 Task: Create a rule from the Routing list, Task moved to a section -> Set Priority in the project TransformWorks , set the section as To-Do and set the priority of the task as  High.
Action: Mouse moved to (54, 463)
Screenshot: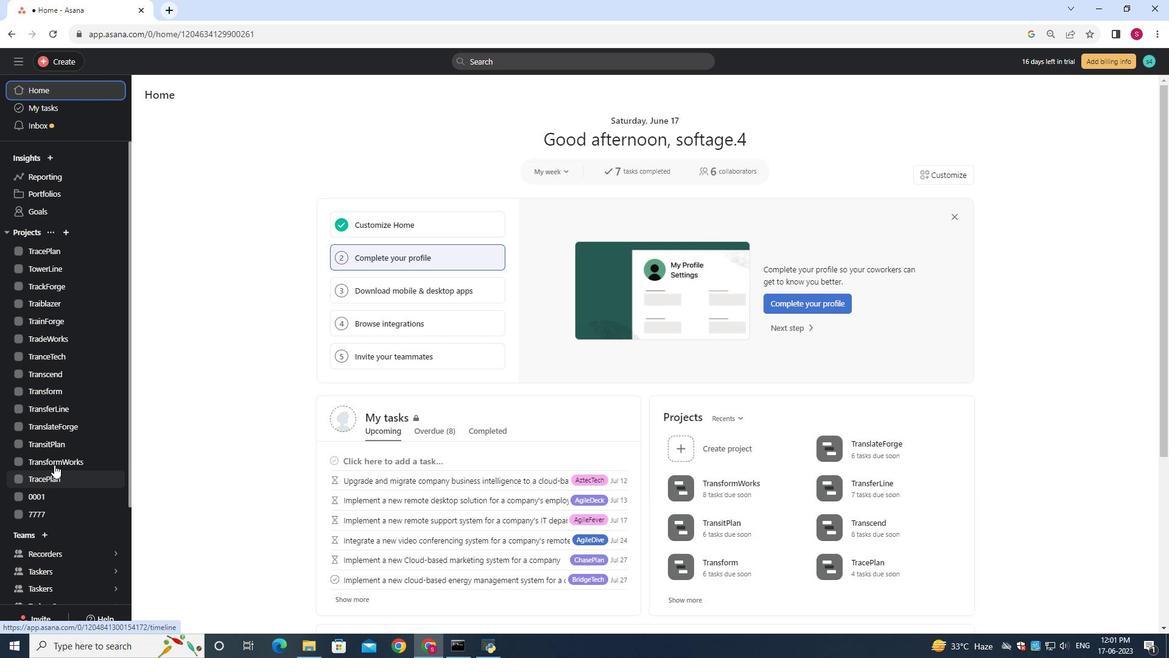 
Action: Mouse pressed left at (54, 463)
Screenshot: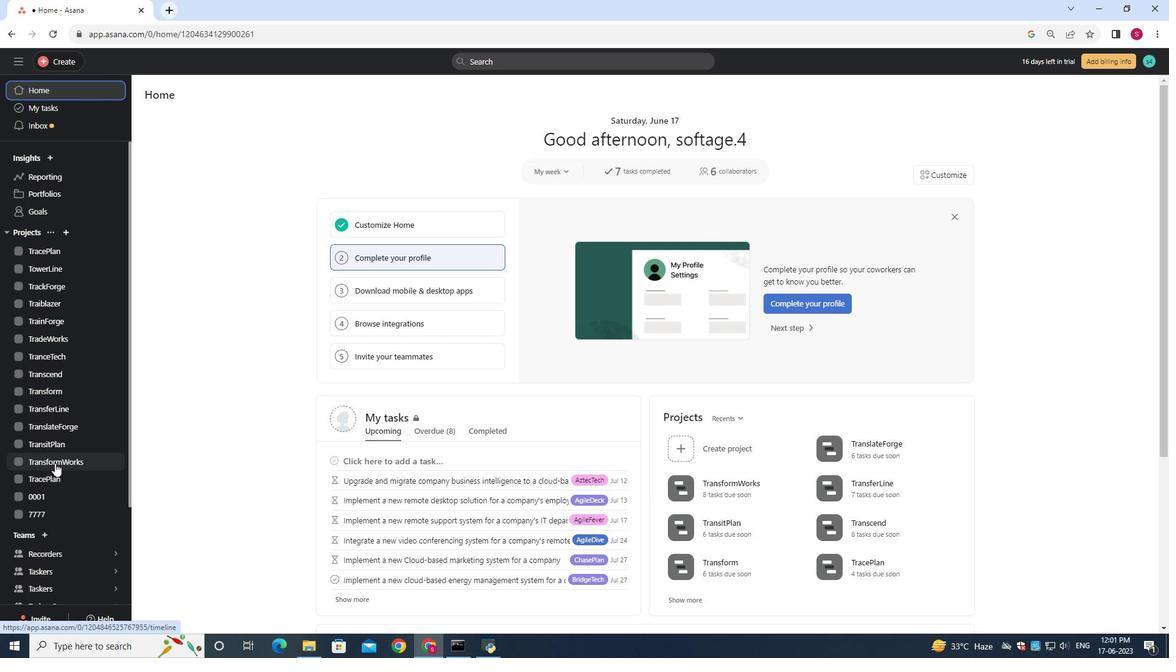 
Action: Mouse moved to (1134, 94)
Screenshot: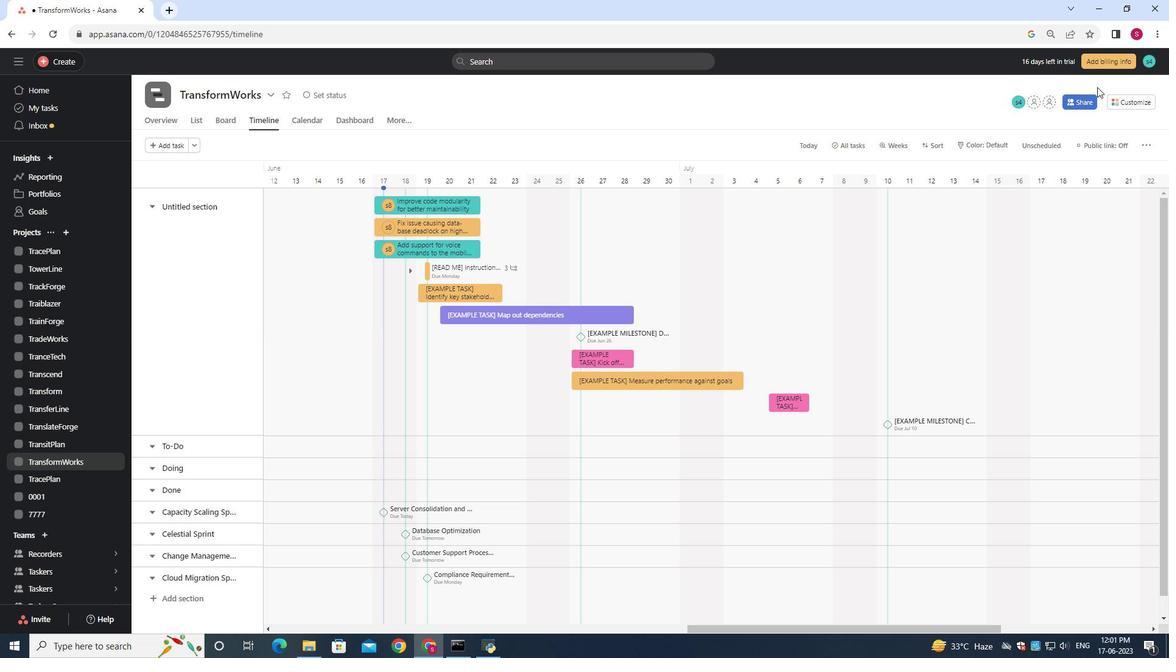 
Action: Mouse pressed left at (1134, 94)
Screenshot: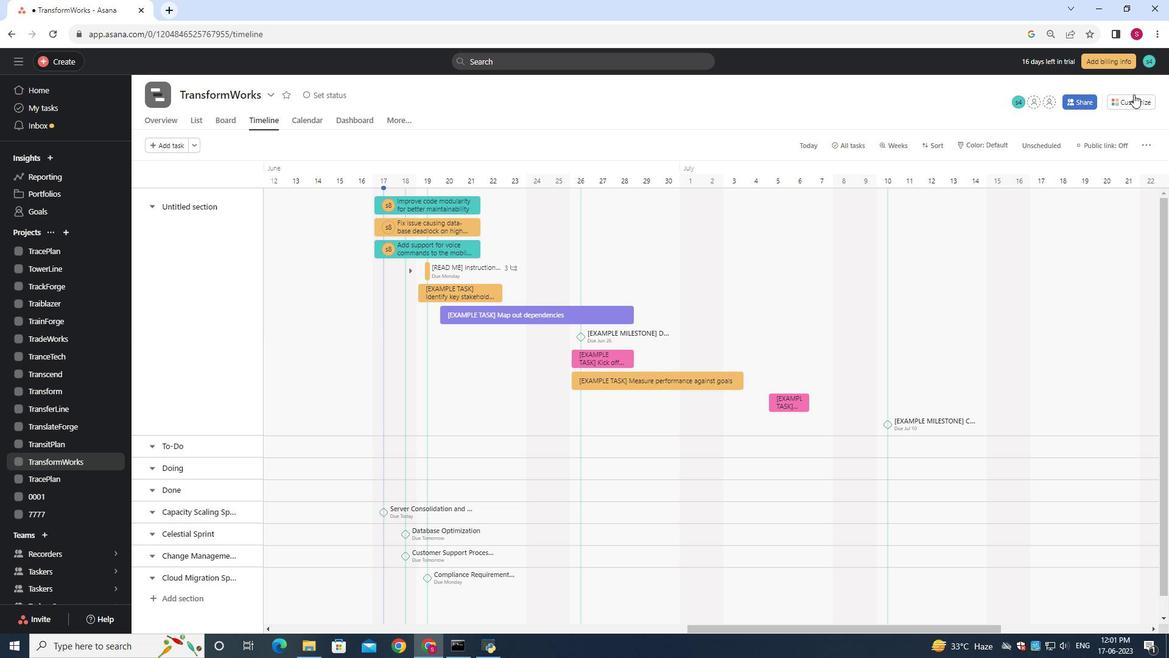 
Action: Mouse moved to (943, 262)
Screenshot: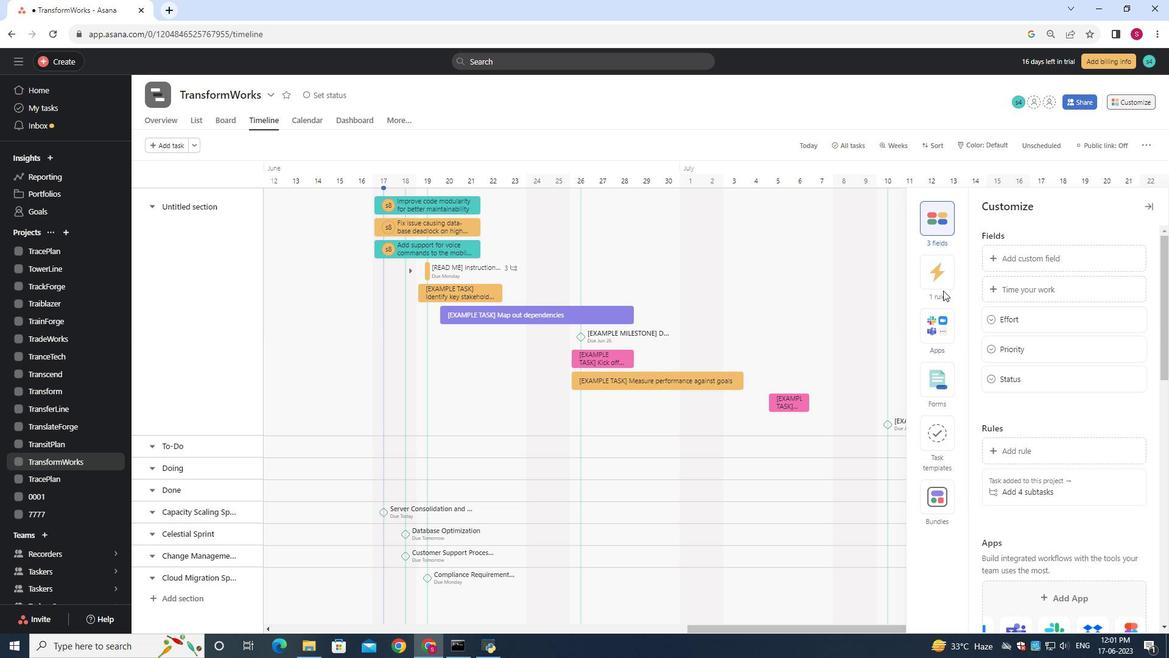 
Action: Mouse pressed left at (943, 262)
Screenshot: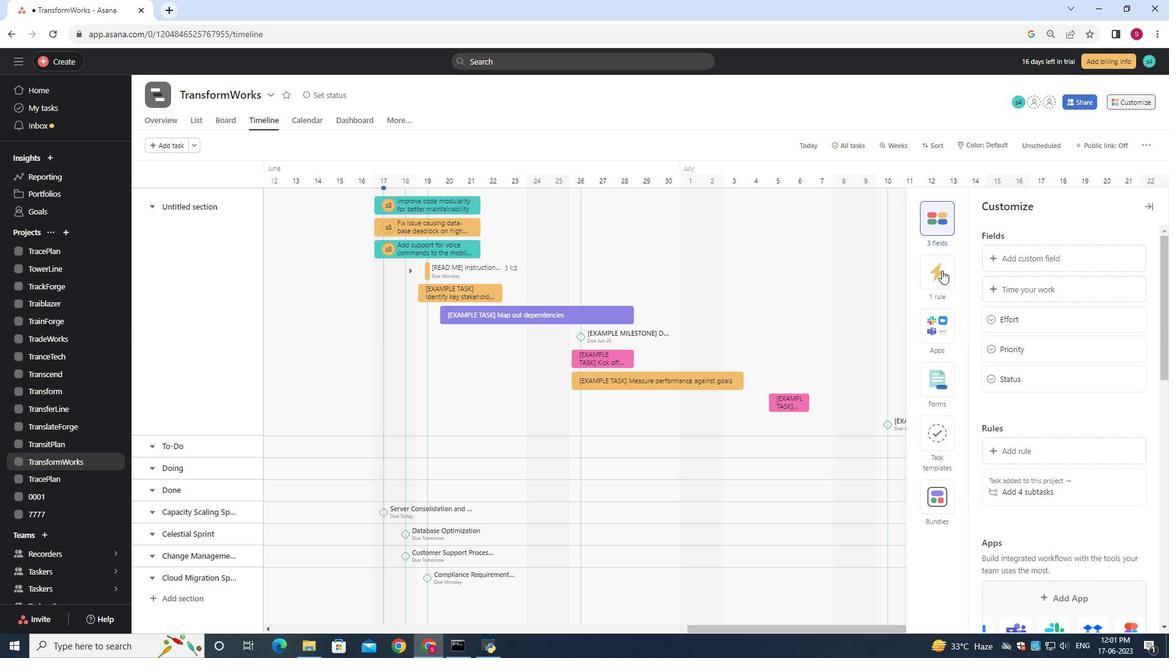
Action: Mouse moved to (1015, 261)
Screenshot: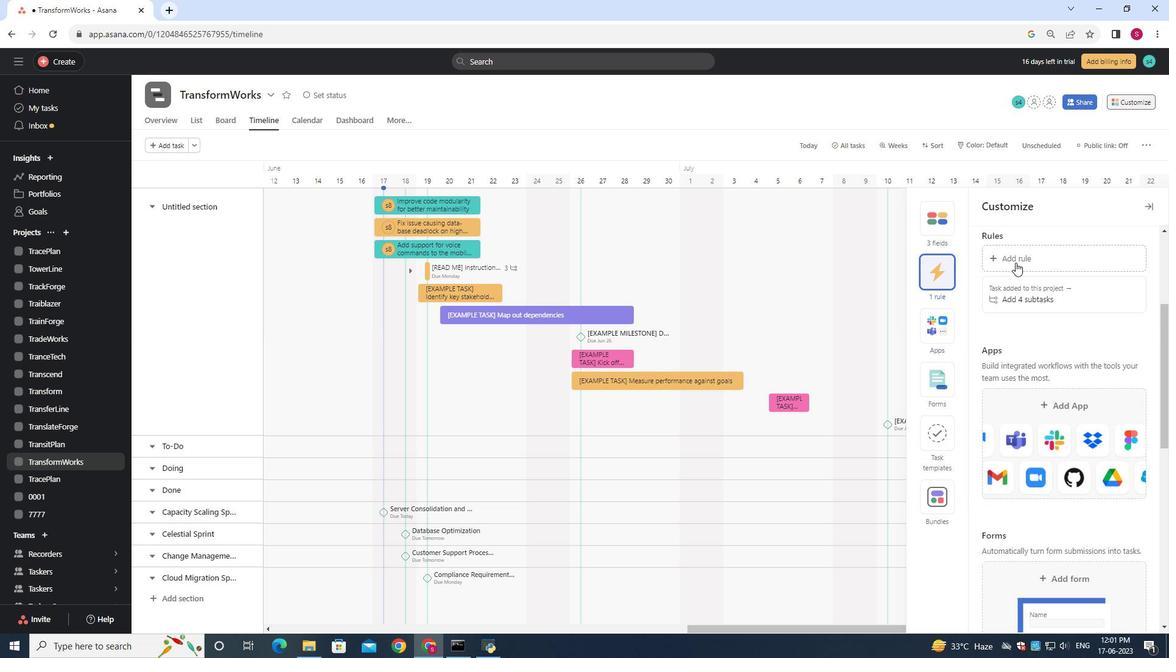 
Action: Mouse pressed left at (1015, 261)
Screenshot: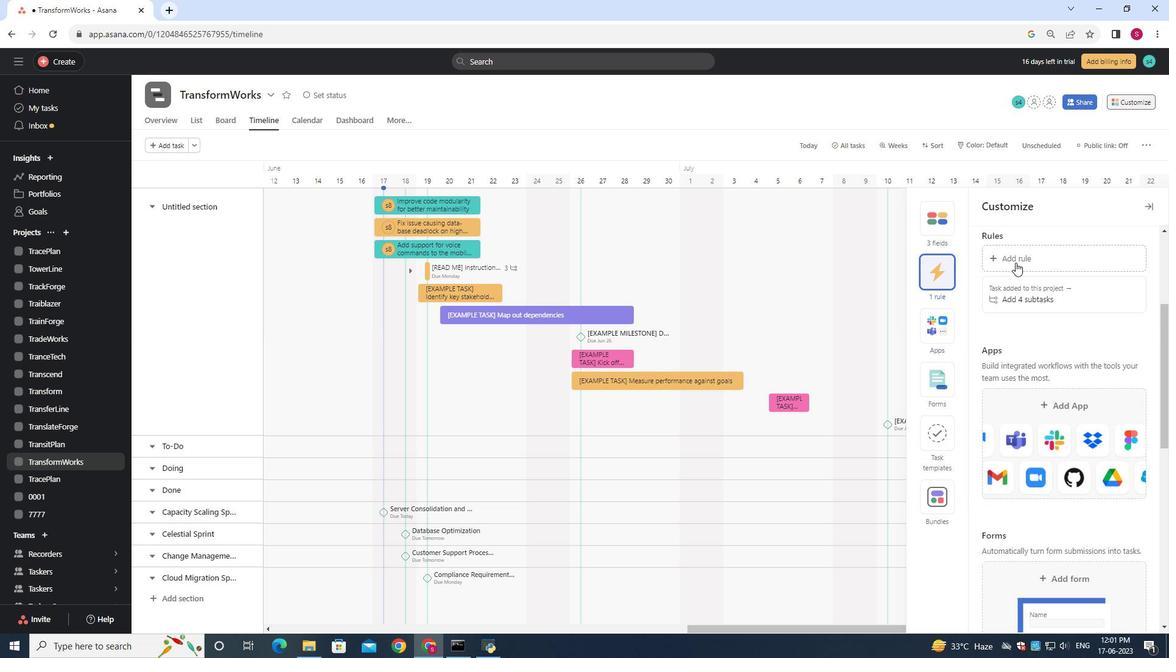 
Action: Mouse moved to (294, 157)
Screenshot: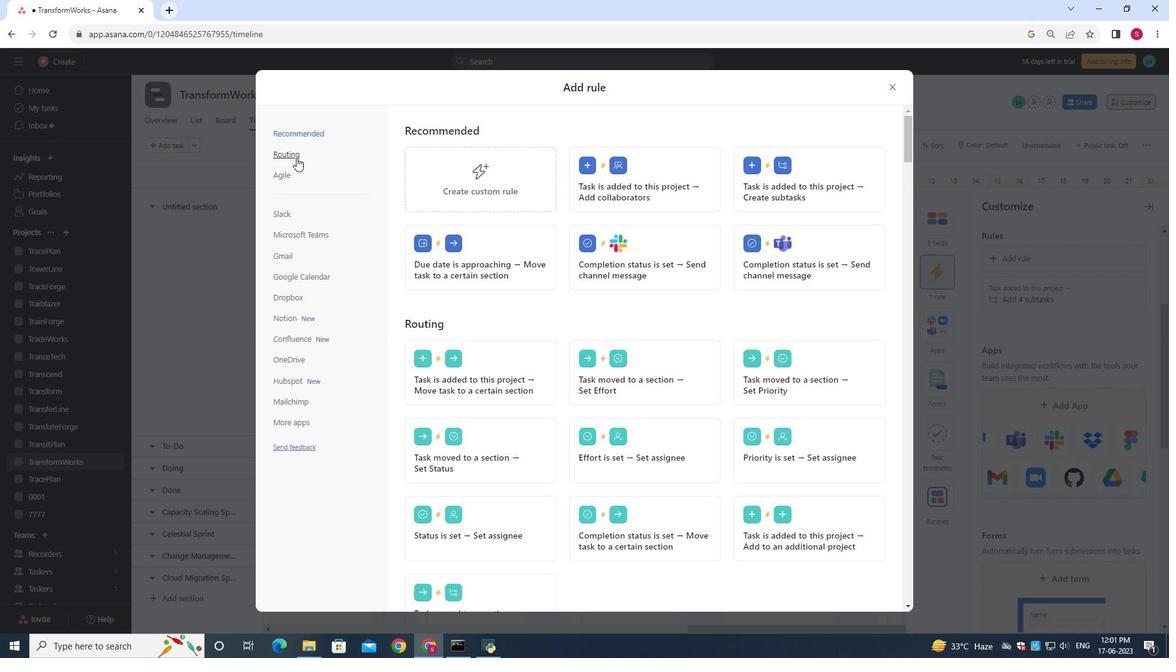 
Action: Mouse pressed left at (294, 157)
Screenshot: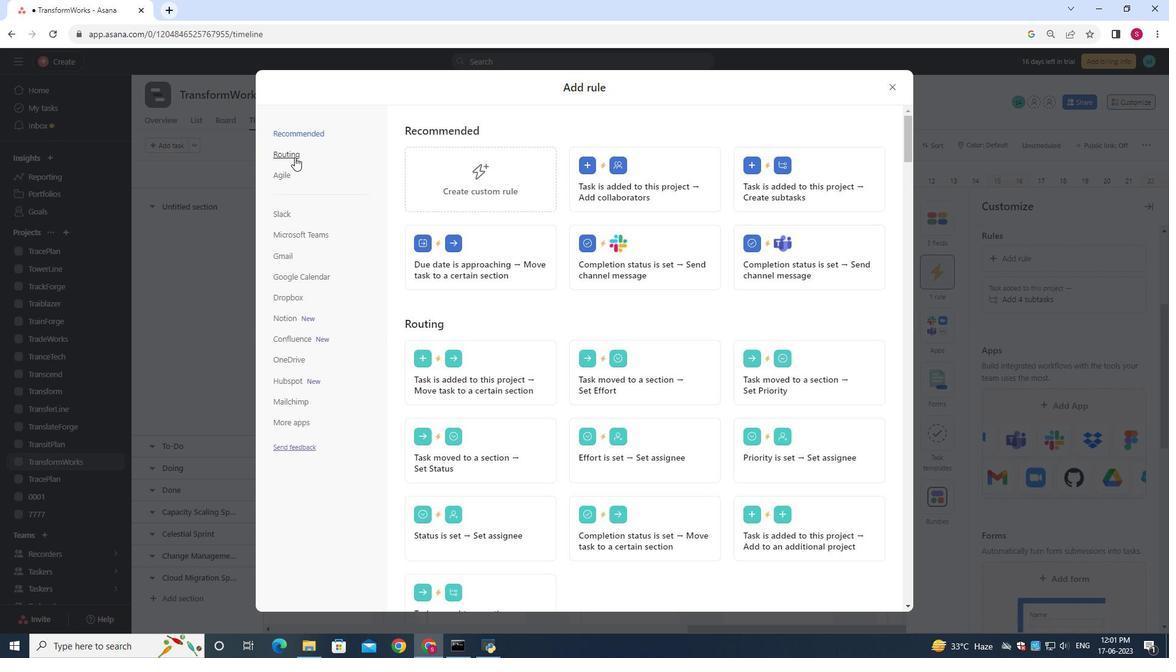 
Action: Mouse moved to (803, 180)
Screenshot: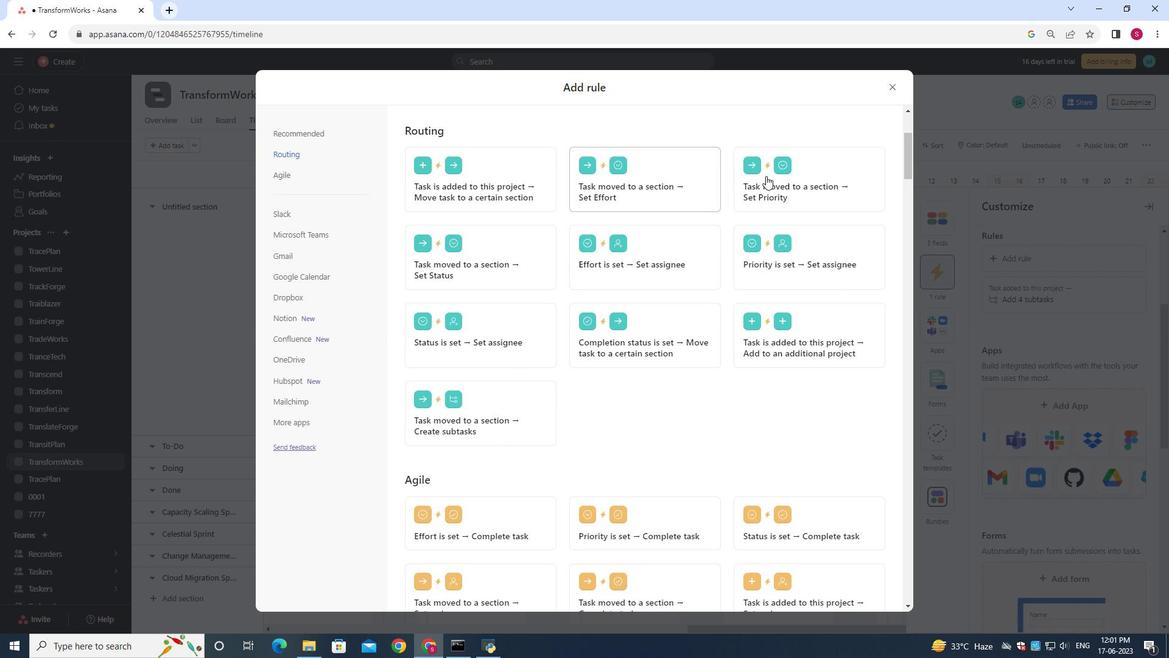 
Action: Mouse pressed left at (803, 180)
Screenshot: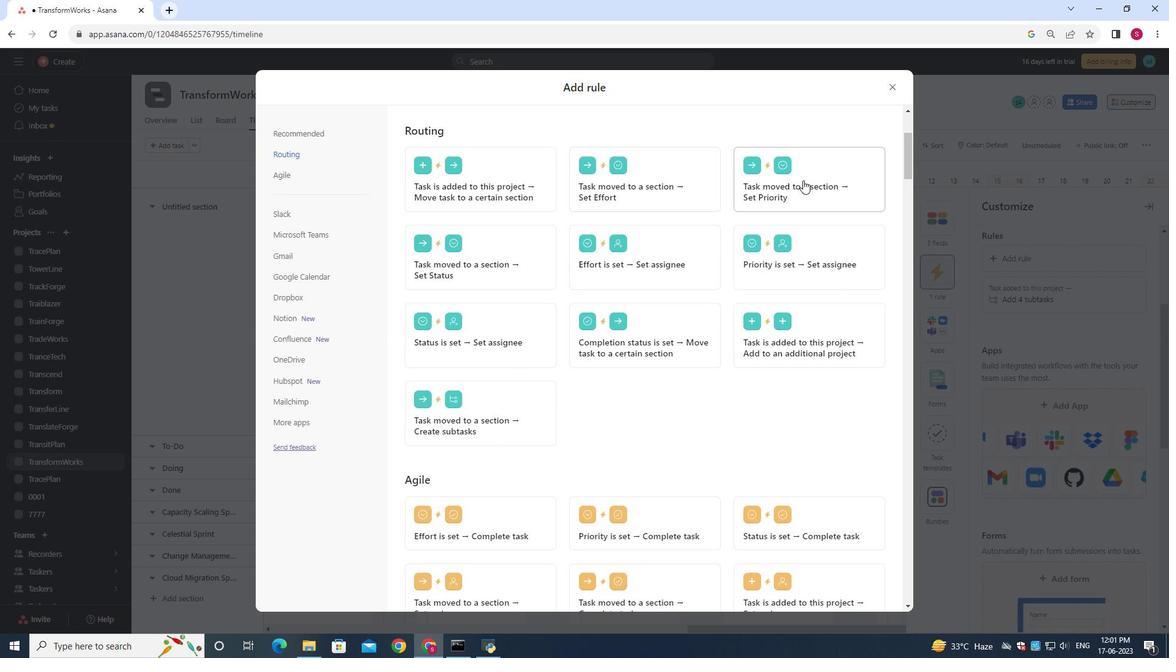 
Action: Mouse moved to (485, 350)
Screenshot: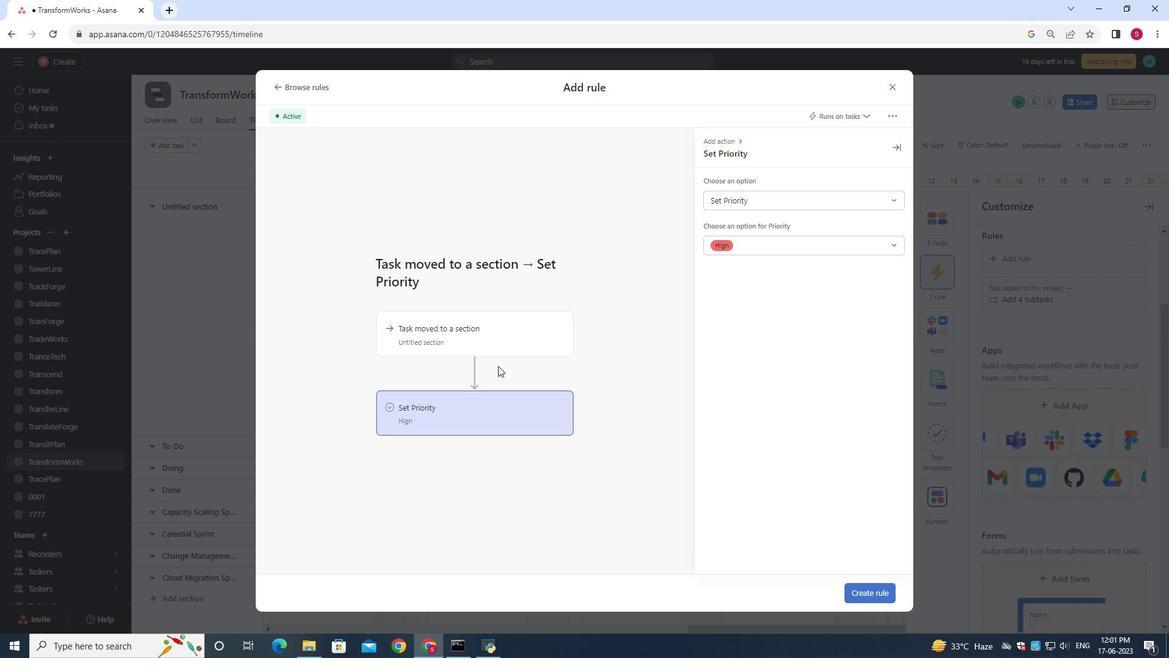 
Action: Mouse pressed left at (485, 350)
Screenshot: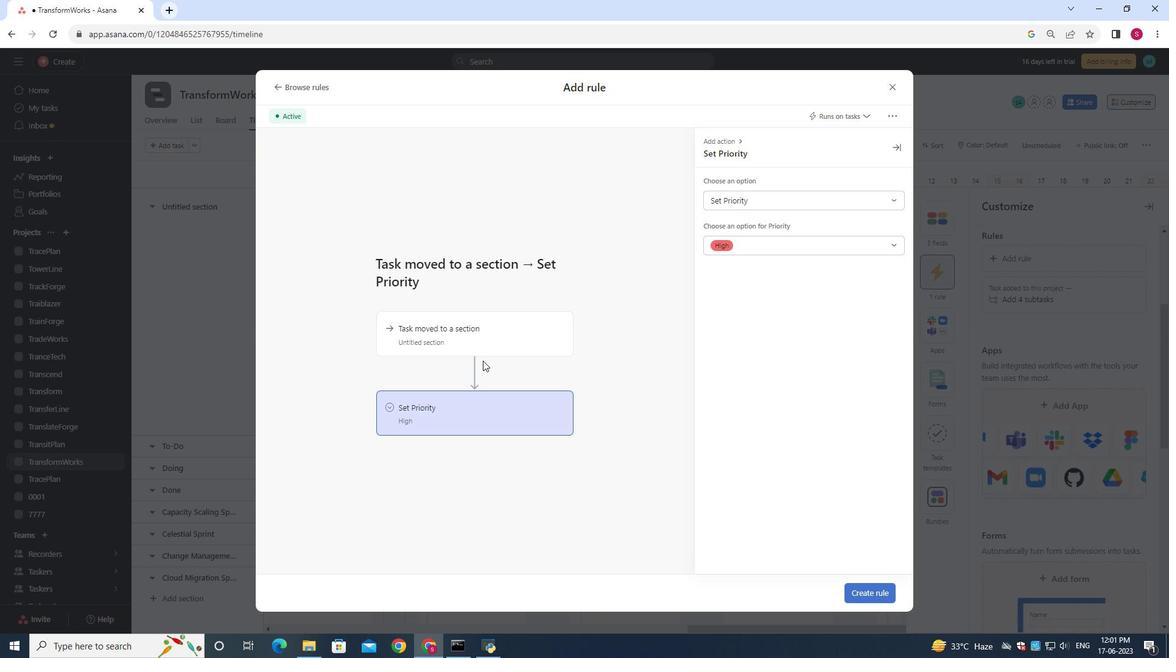 
Action: Mouse moved to (767, 187)
Screenshot: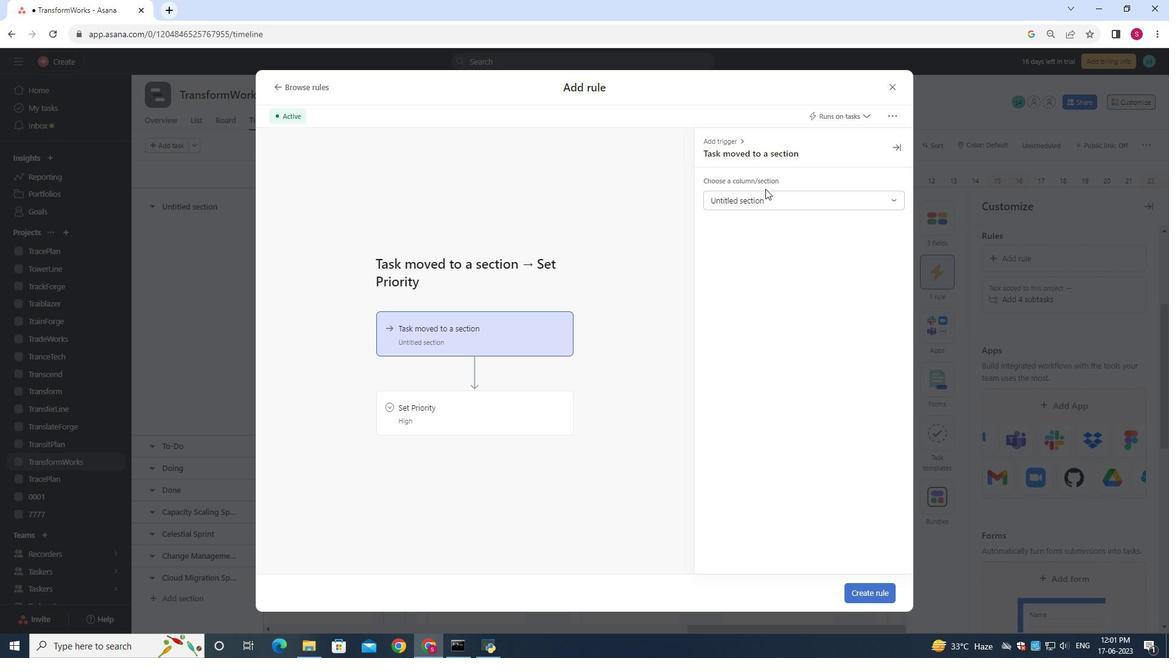 
Action: Mouse pressed left at (767, 187)
Screenshot: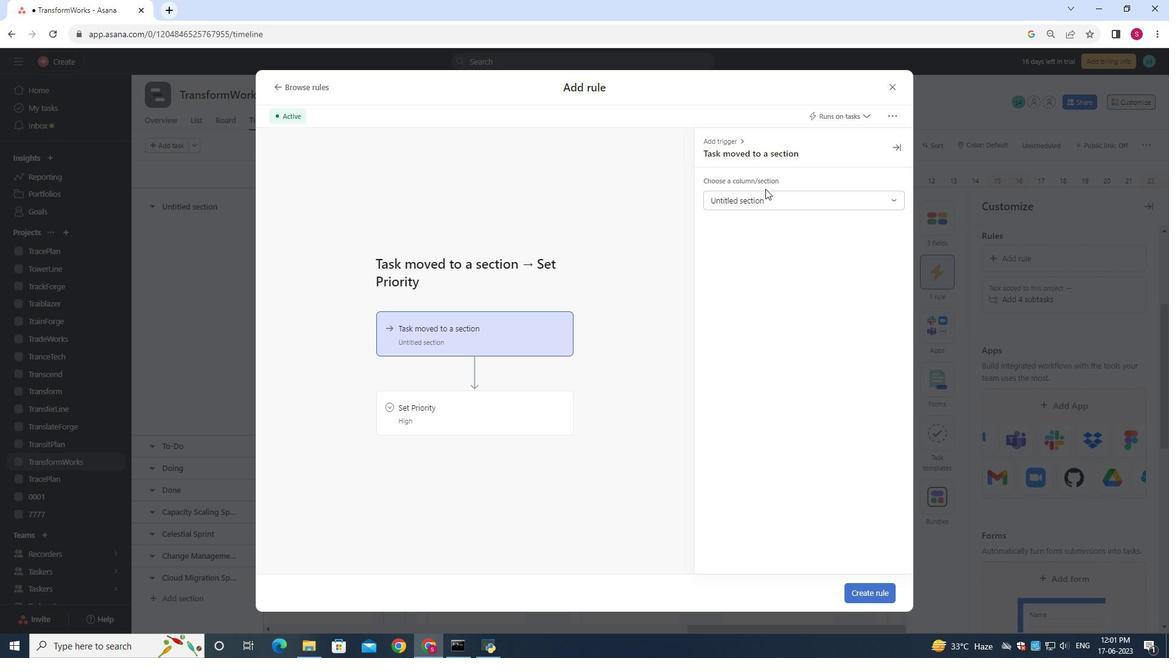 
Action: Mouse moved to (767, 190)
Screenshot: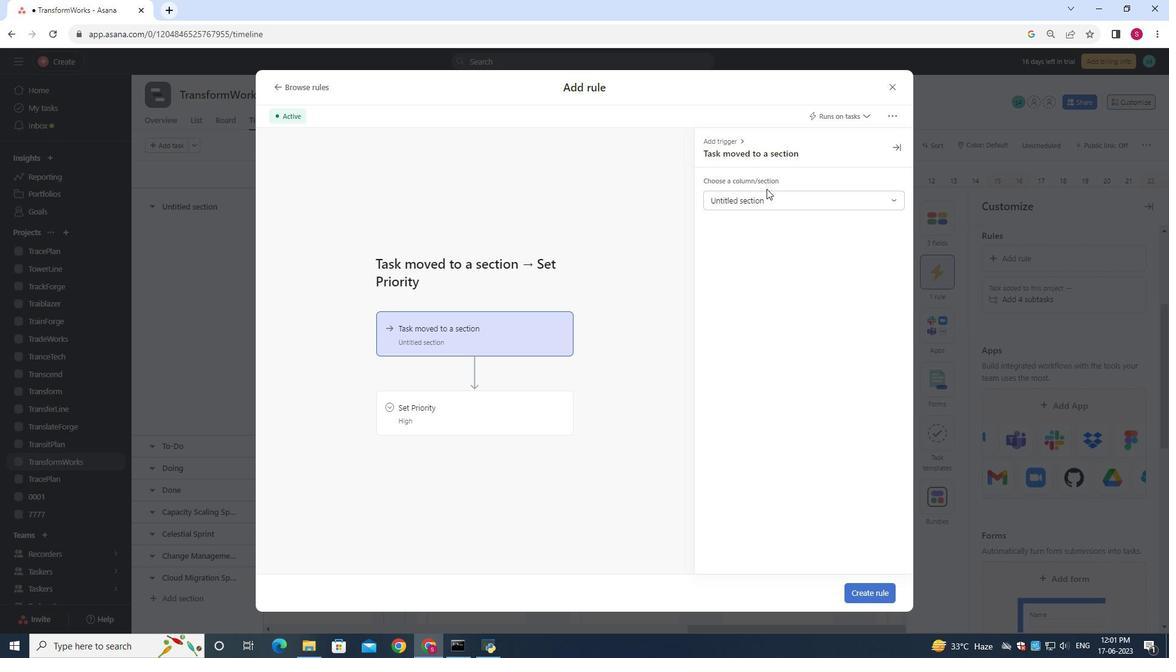 
Action: Mouse pressed left at (767, 190)
Screenshot: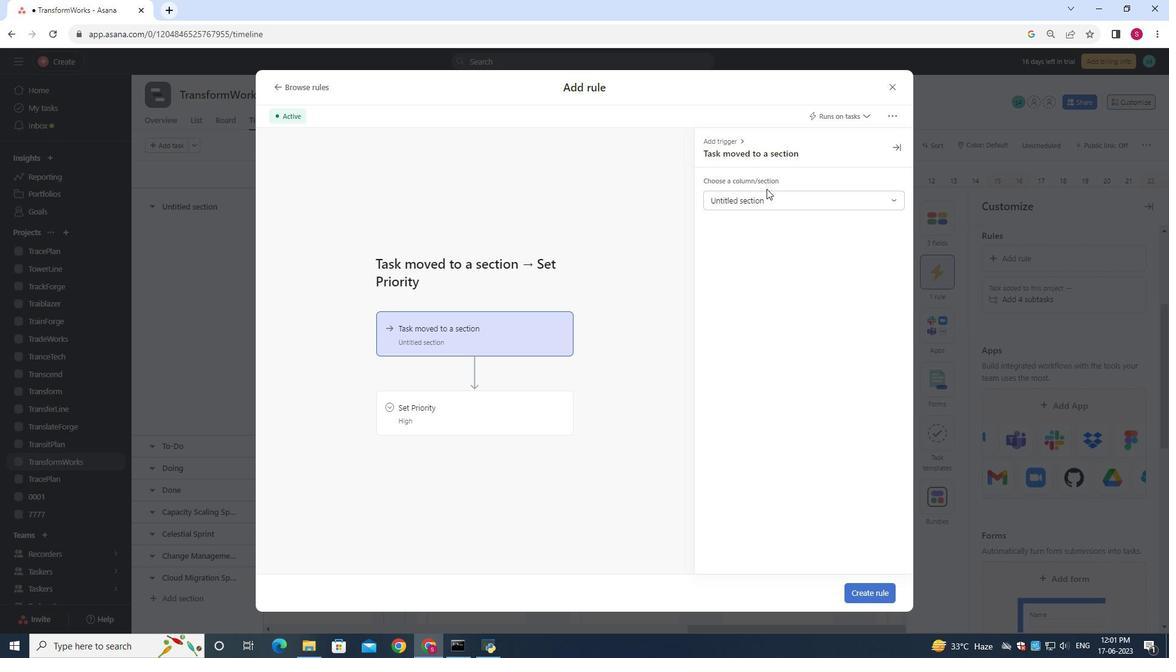 
Action: Mouse moved to (725, 247)
Screenshot: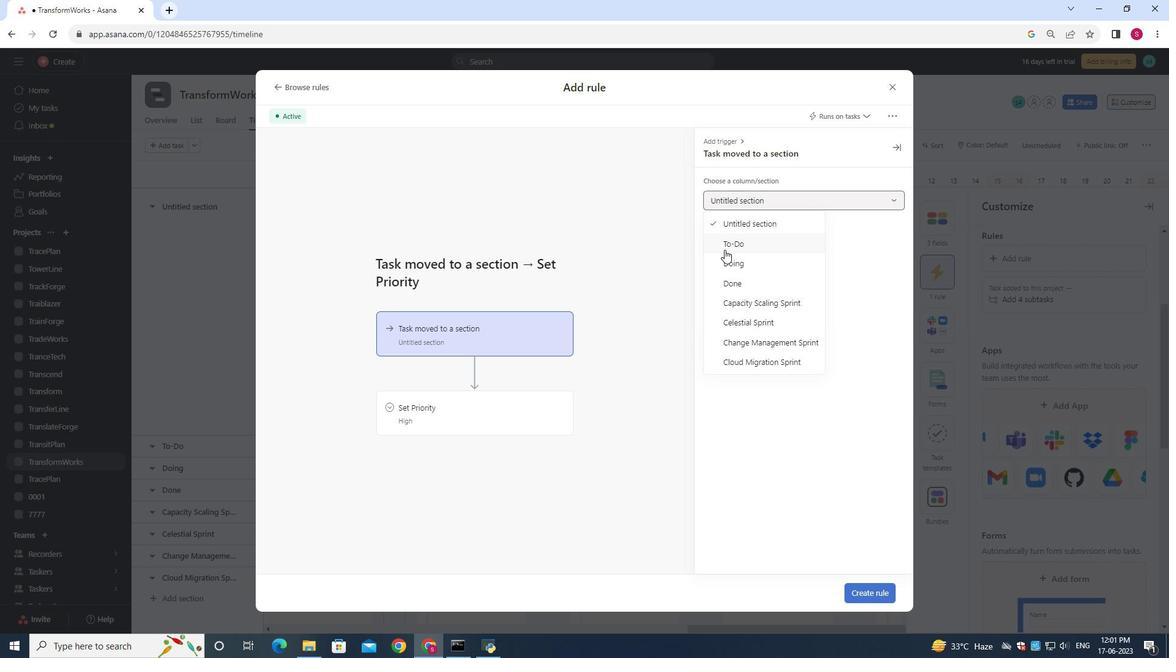 
Action: Mouse pressed left at (725, 247)
Screenshot: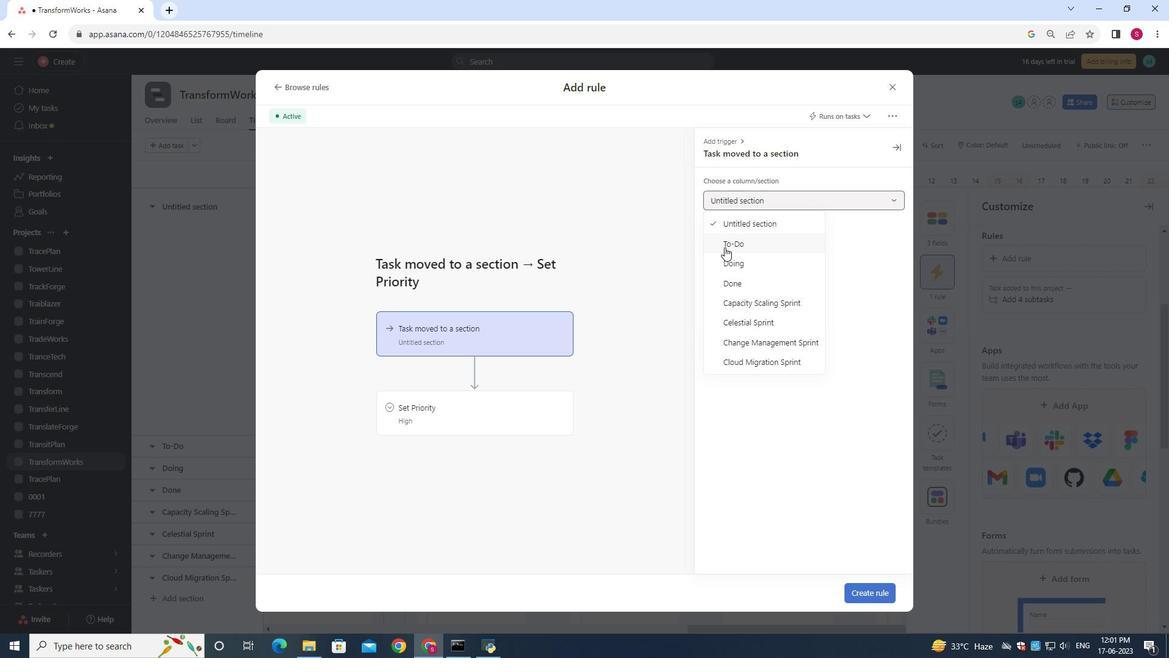 
Action: Mouse moved to (438, 410)
Screenshot: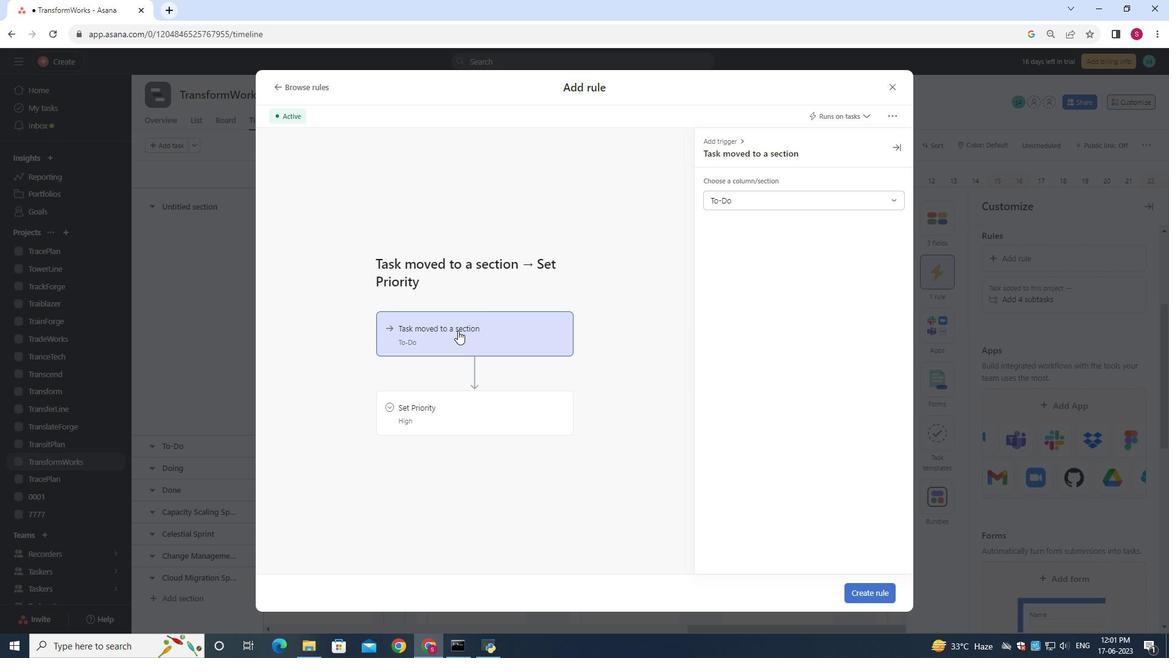 
Action: Mouse pressed left at (438, 410)
Screenshot: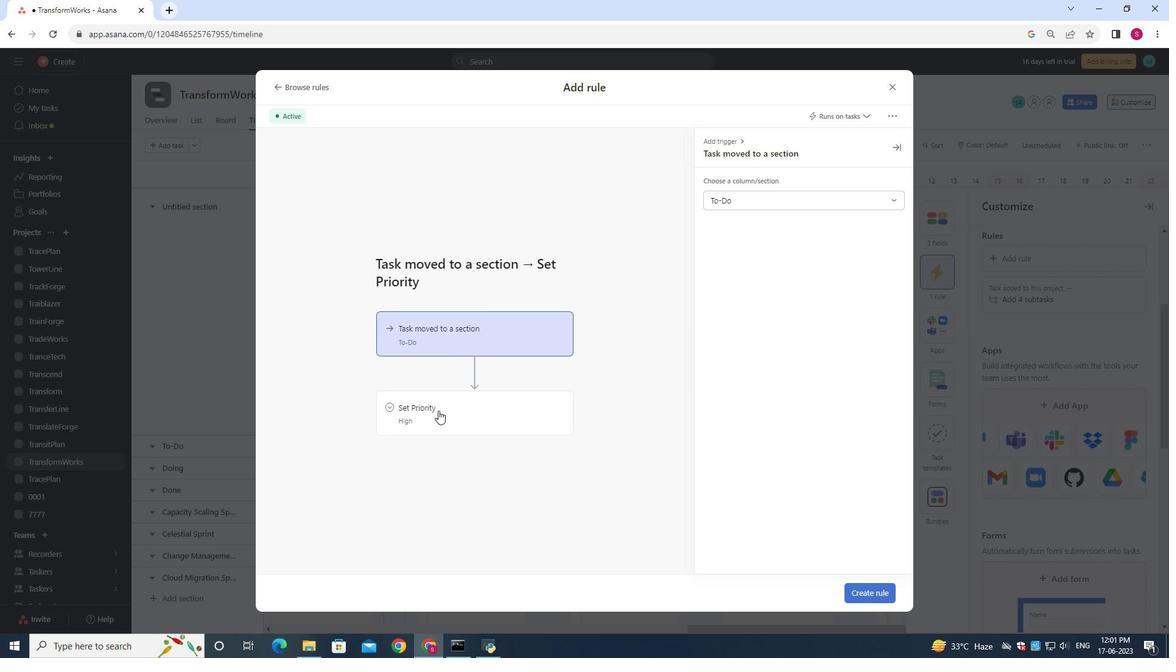 
Action: Mouse moved to (724, 202)
Screenshot: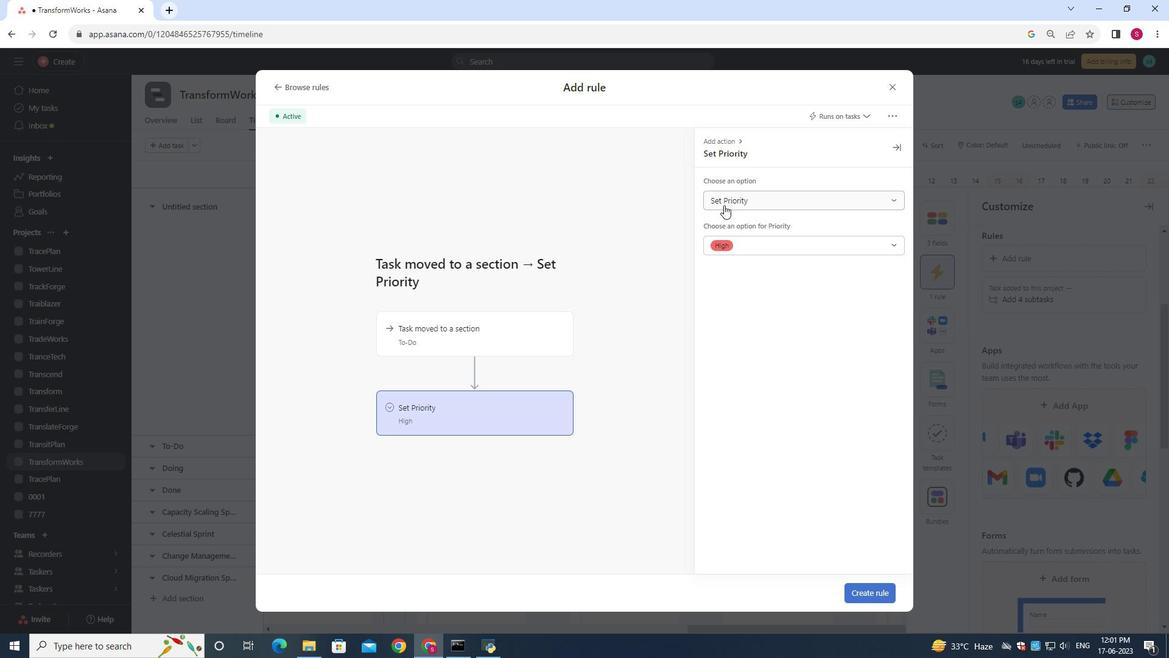 
Action: Mouse pressed left at (724, 202)
Screenshot: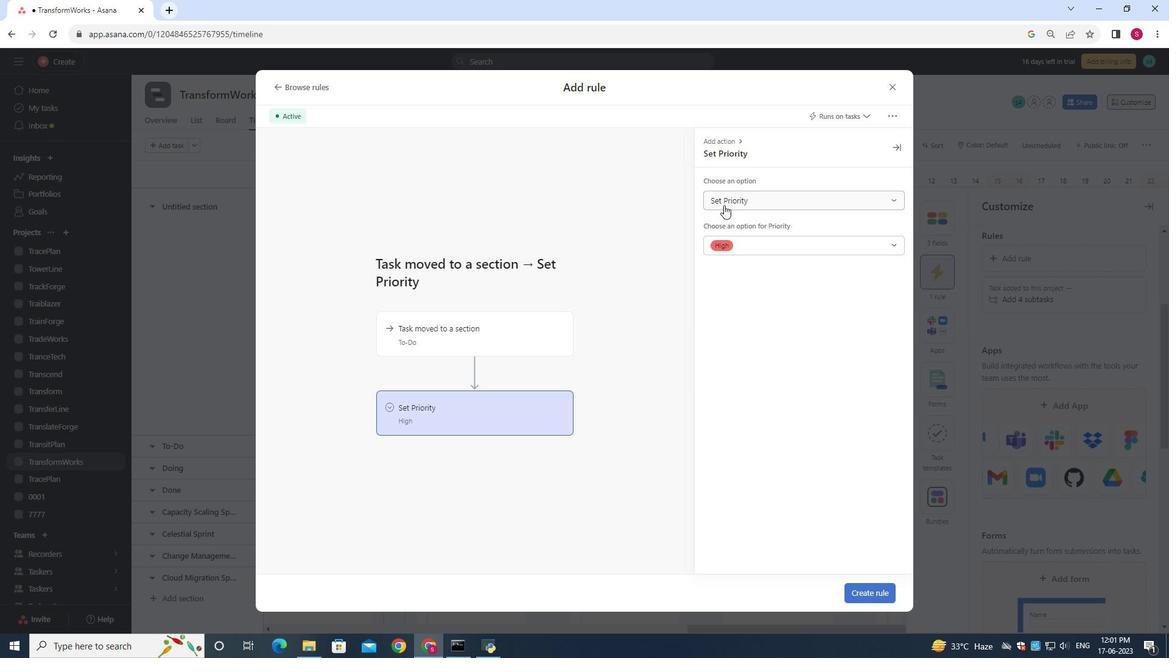 
Action: Mouse moved to (724, 220)
Screenshot: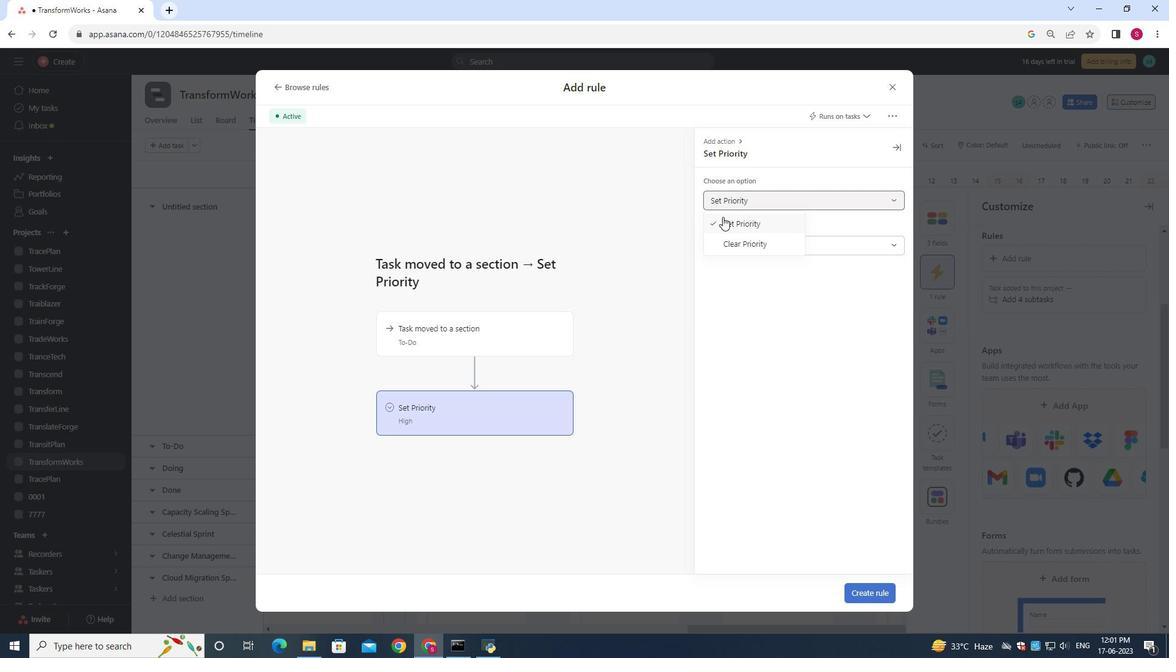 
Action: Mouse pressed left at (724, 220)
Screenshot: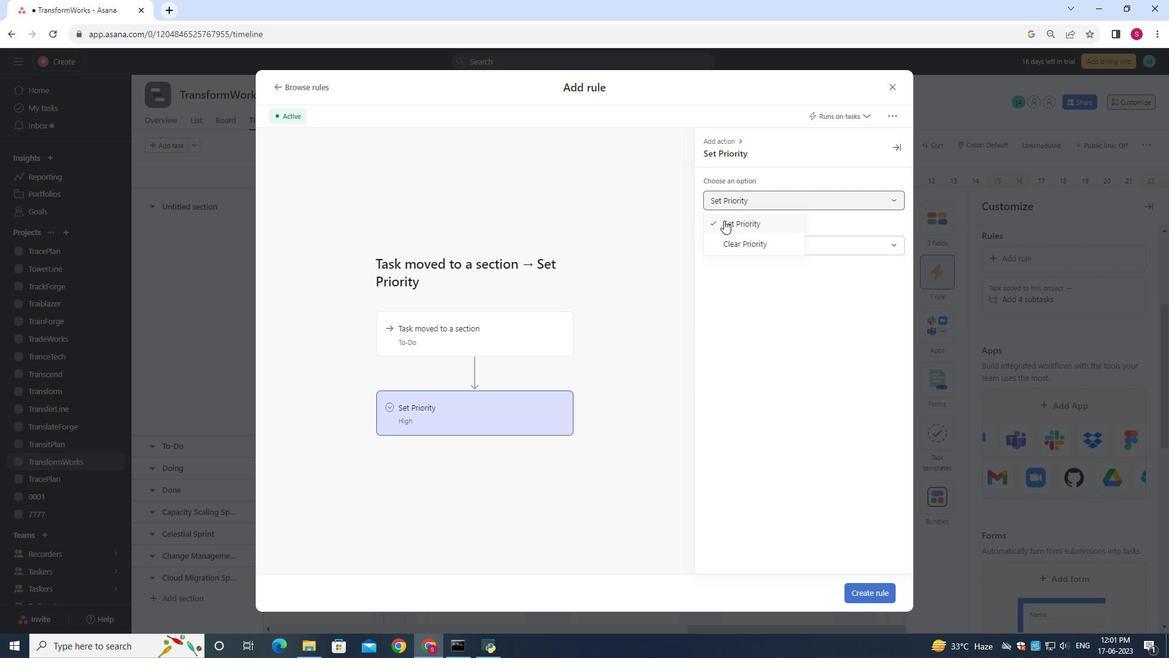 
Action: Mouse moved to (722, 240)
Screenshot: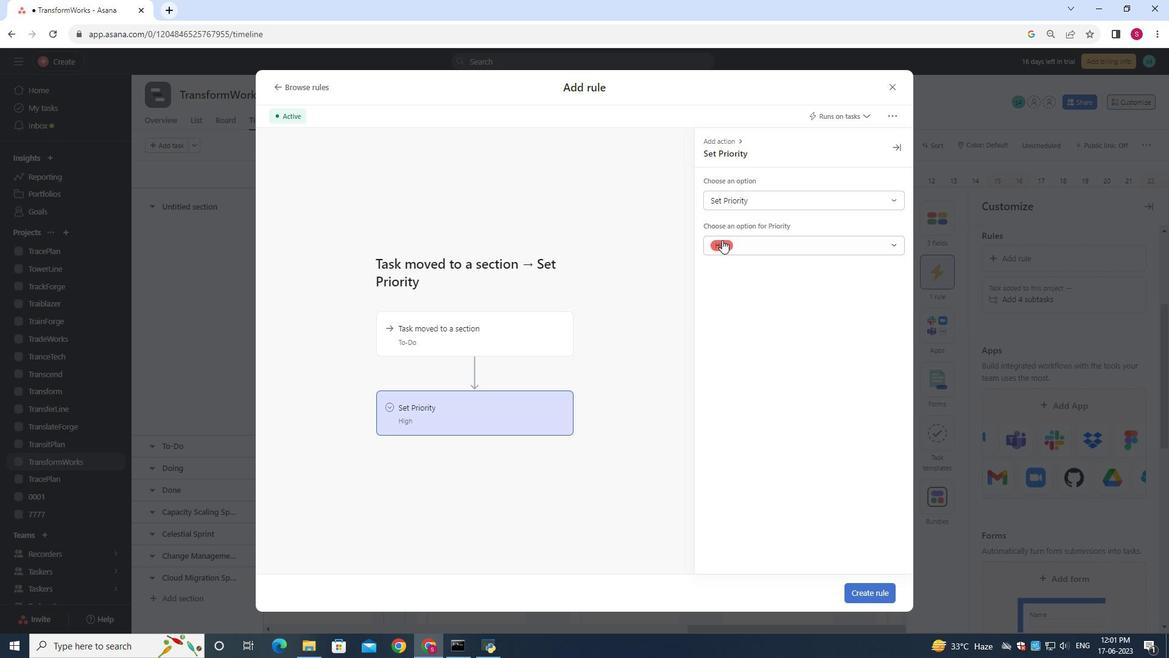 
Action: Mouse pressed left at (722, 240)
Screenshot: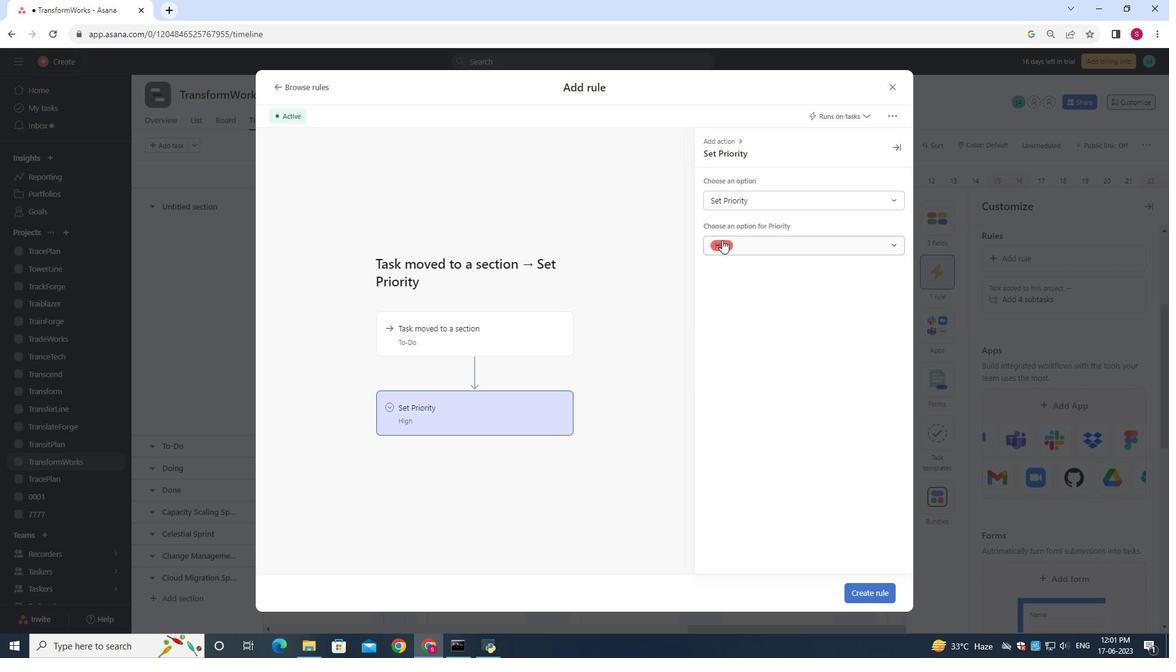 
Action: Mouse moved to (731, 267)
Screenshot: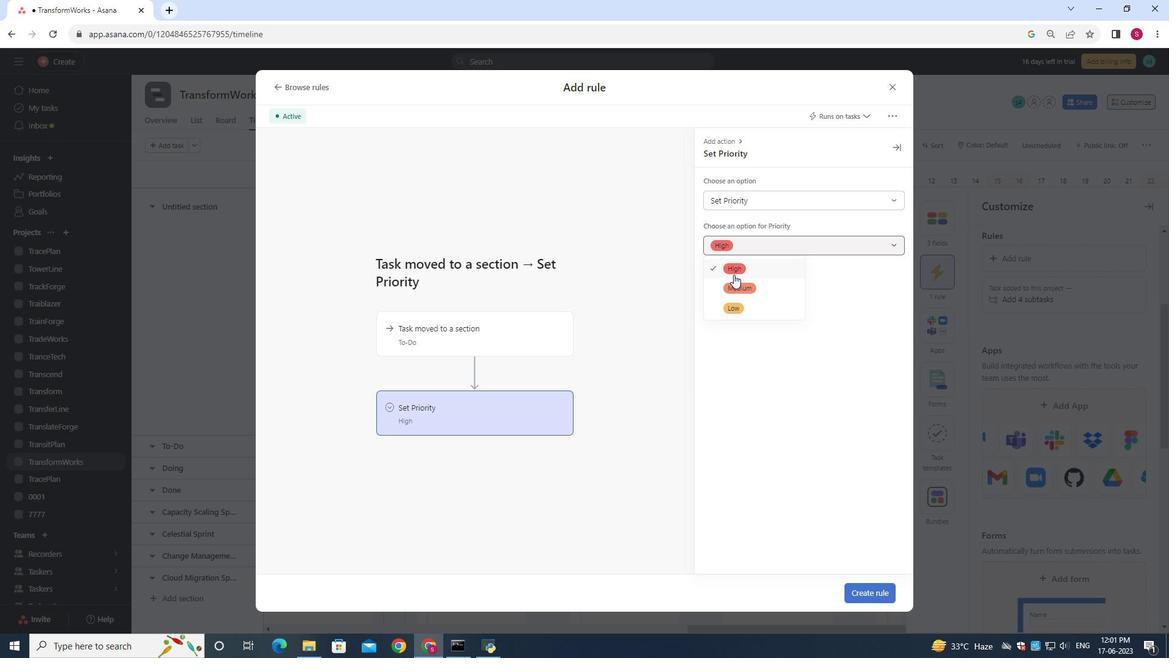 
Action: Mouse pressed left at (731, 267)
Screenshot: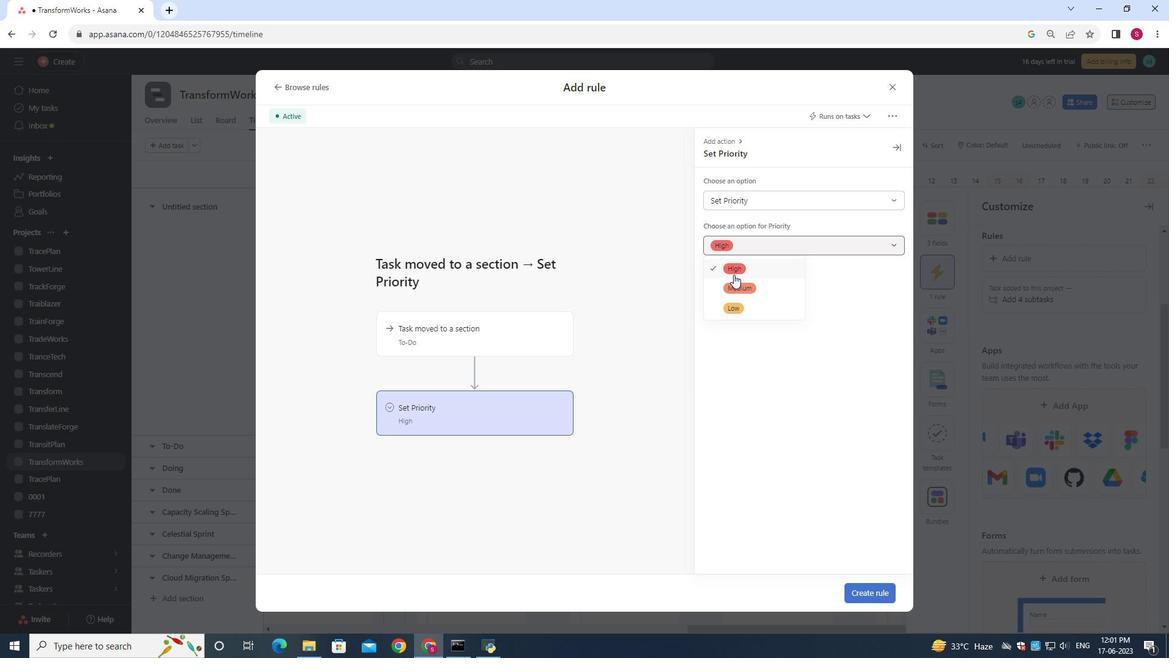 
Action: Mouse moved to (870, 596)
Screenshot: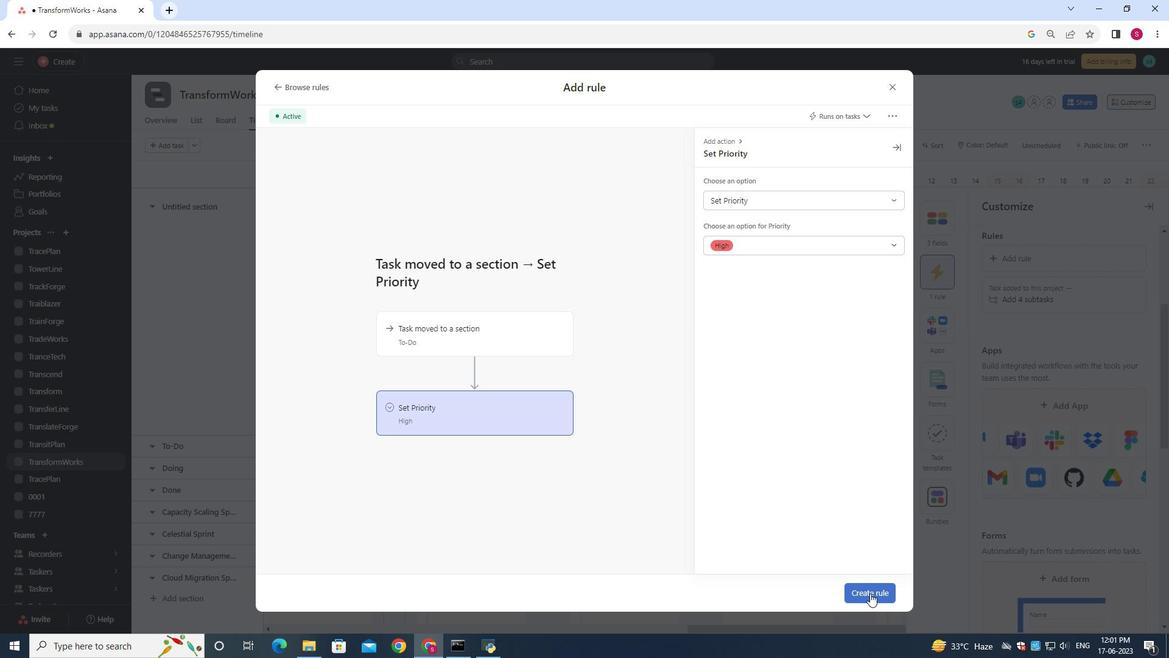 
Action: Mouse pressed left at (870, 596)
Screenshot: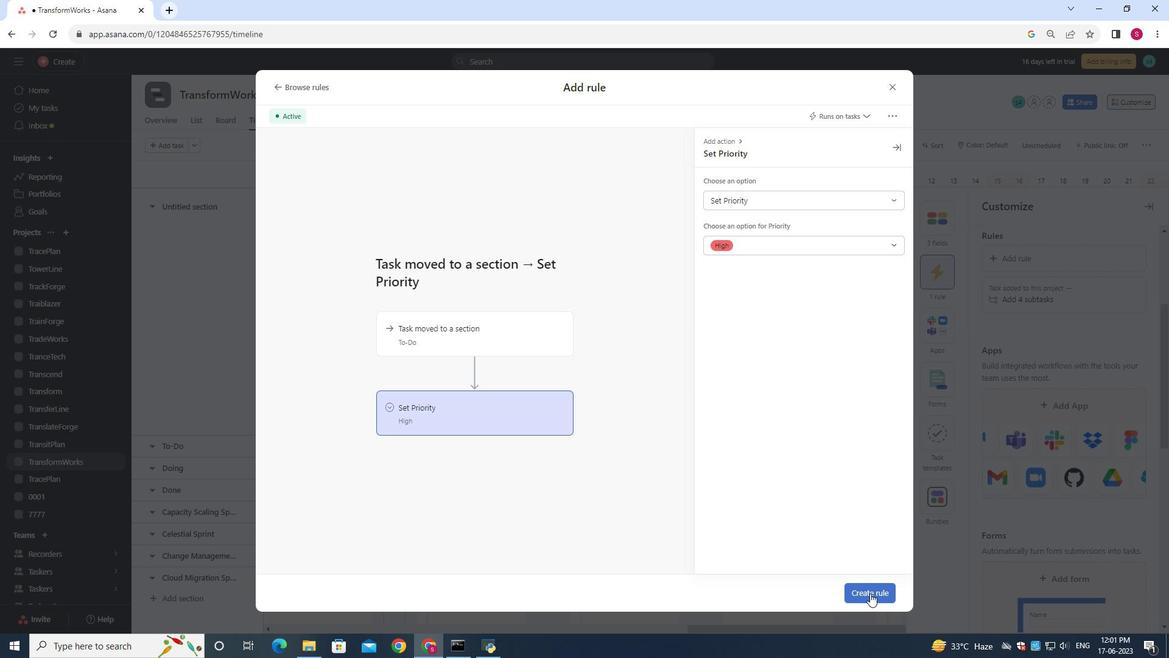 
Action: Mouse moved to (872, 591)
Screenshot: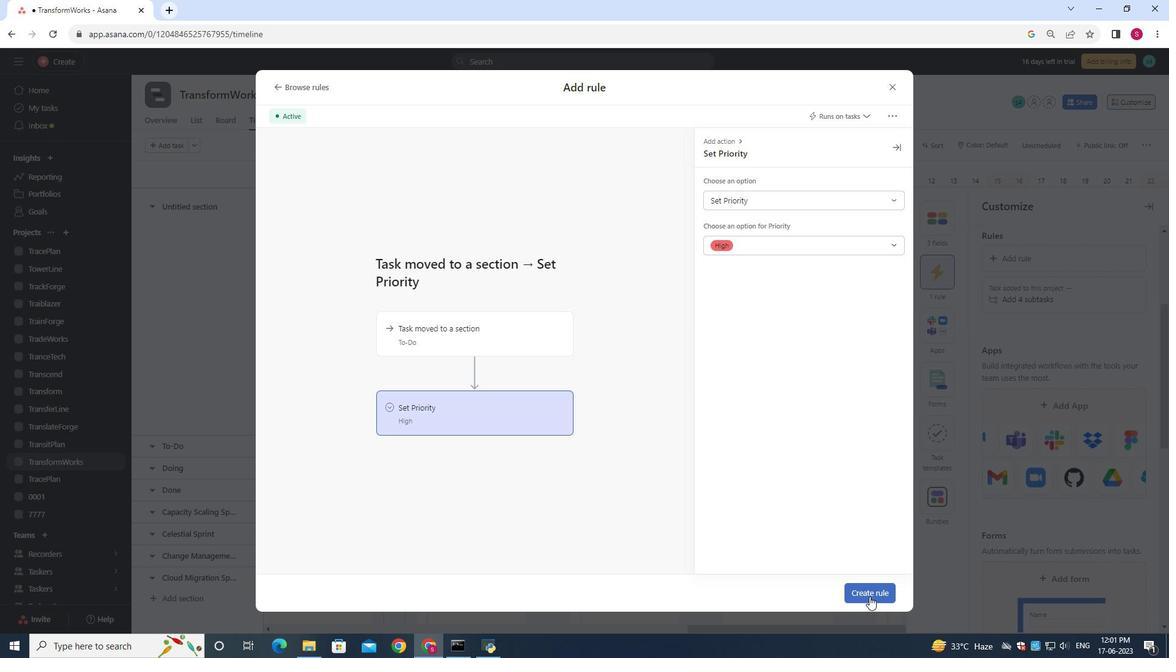 
